 Task: Create a due date automation trigger when advanced on, on the wednesday after a card is due add fields without custom field "Resume" cleared at 11:00 AM.
Action: Mouse moved to (1003, 80)
Screenshot: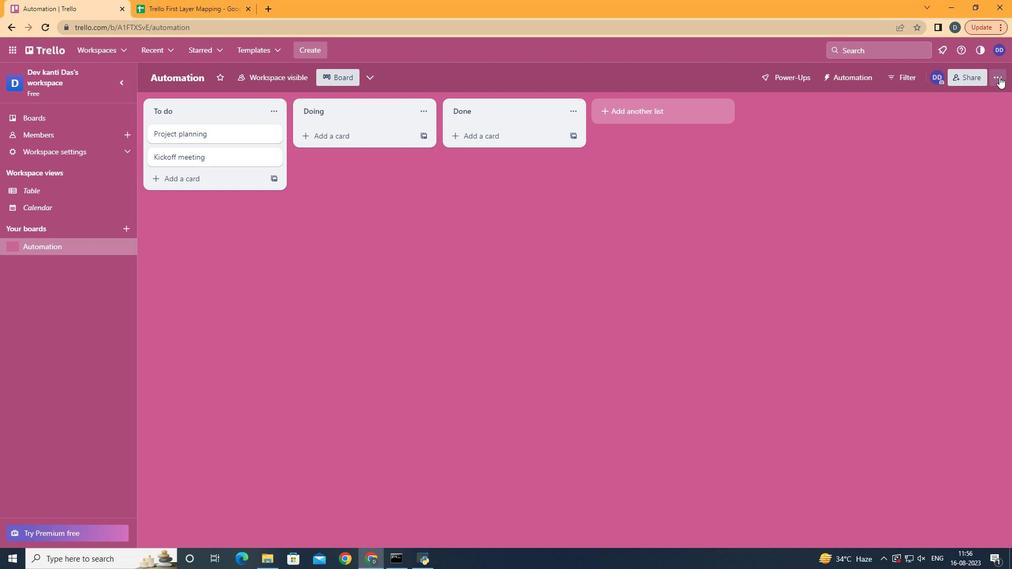 
Action: Mouse pressed left at (1003, 80)
Screenshot: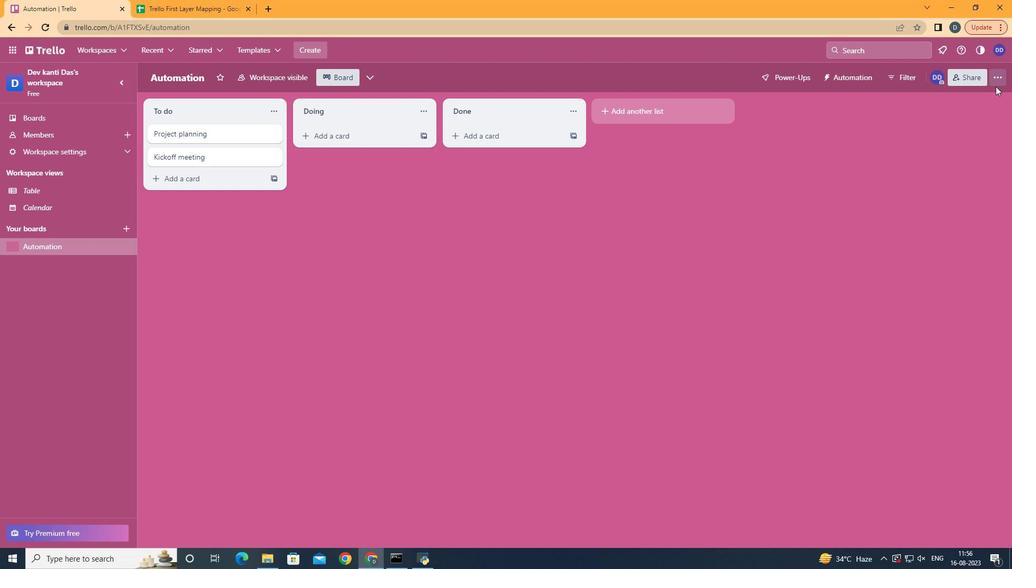 
Action: Mouse moved to (936, 236)
Screenshot: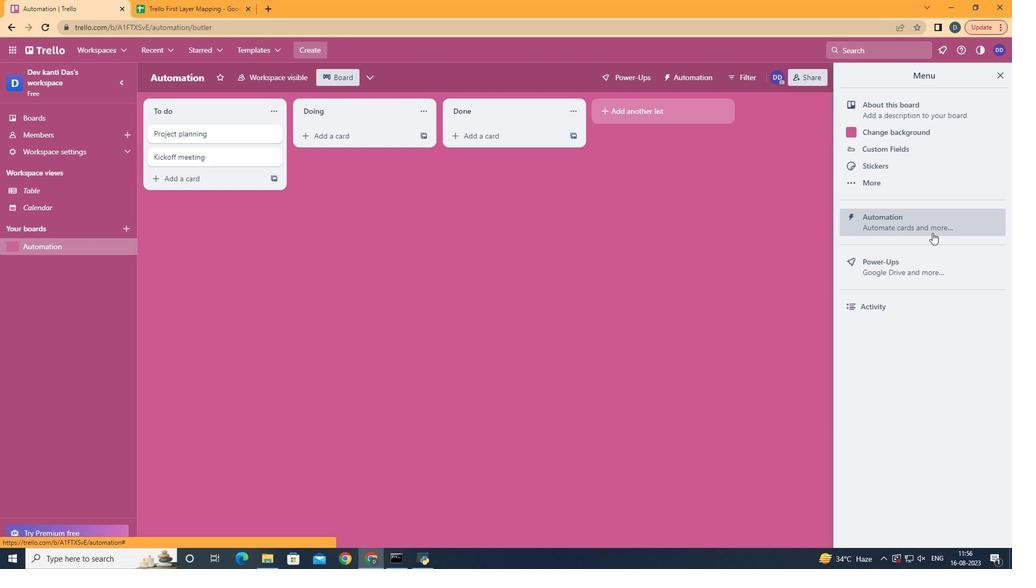 
Action: Mouse pressed left at (936, 236)
Screenshot: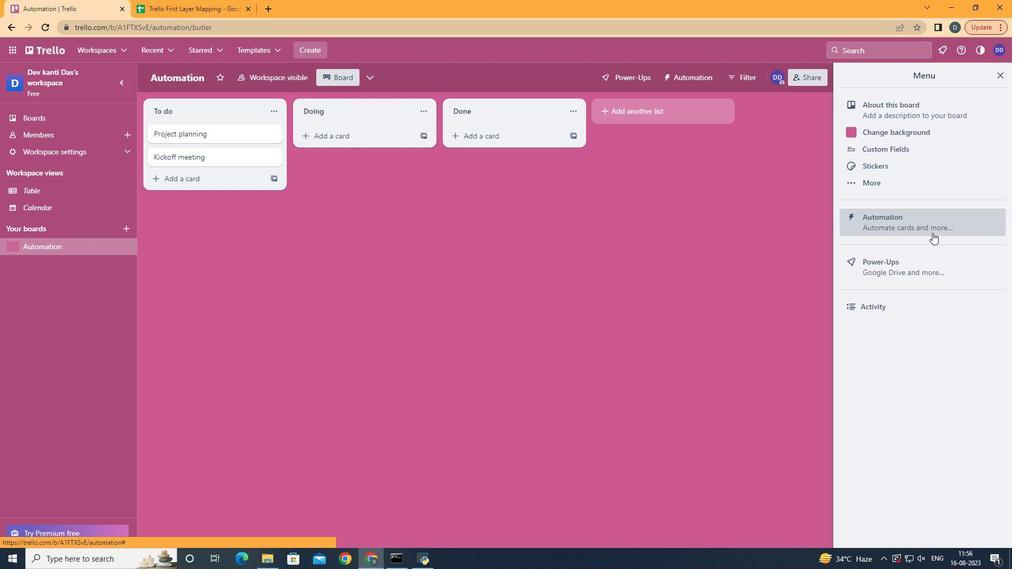 
Action: Mouse moved to (216, 213)
Screenshot: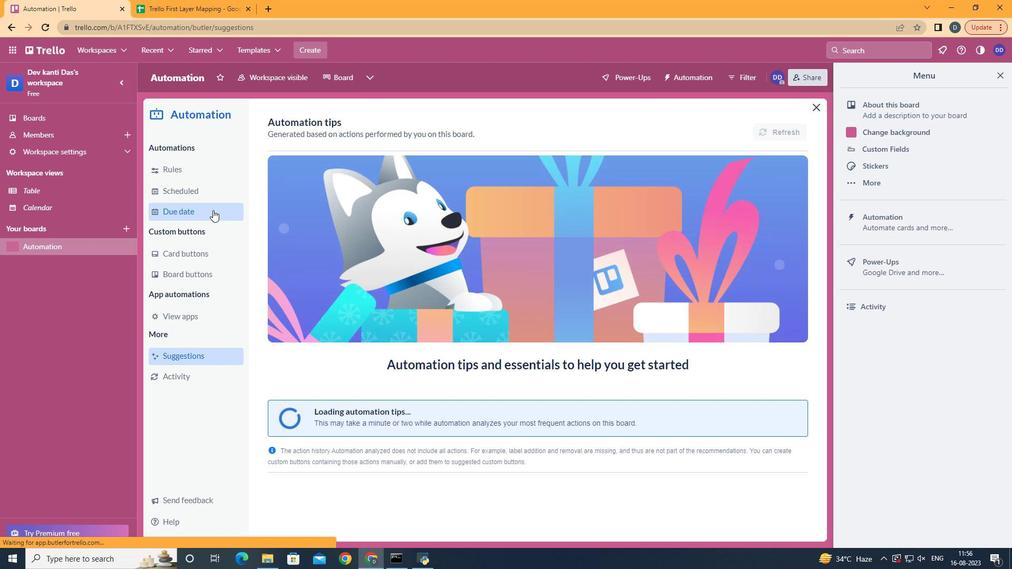 
Action: Mouse pressed left at (216, 213)
Screenshot: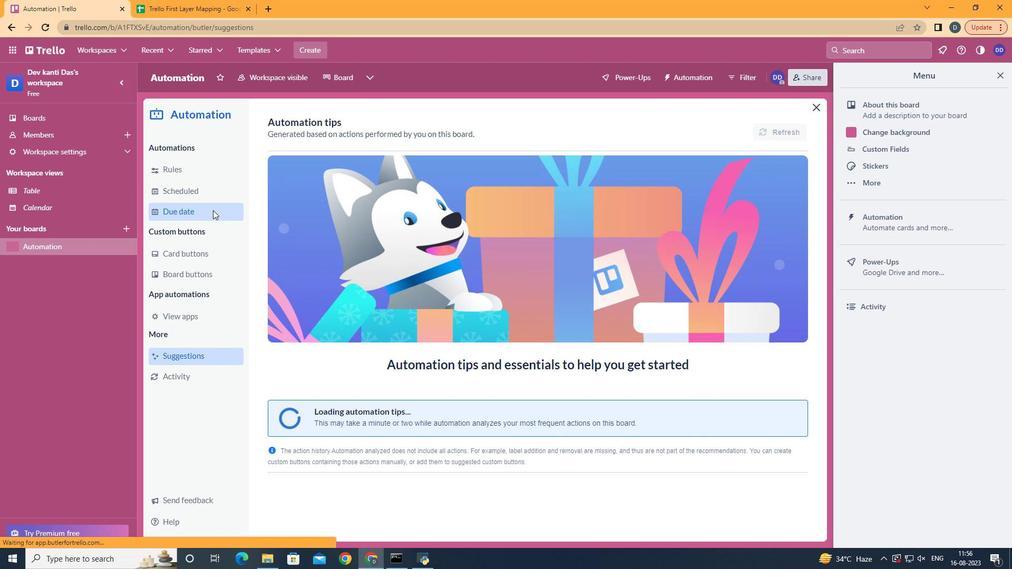 
Action: Mouse moved to (736, 122)
Screenshot: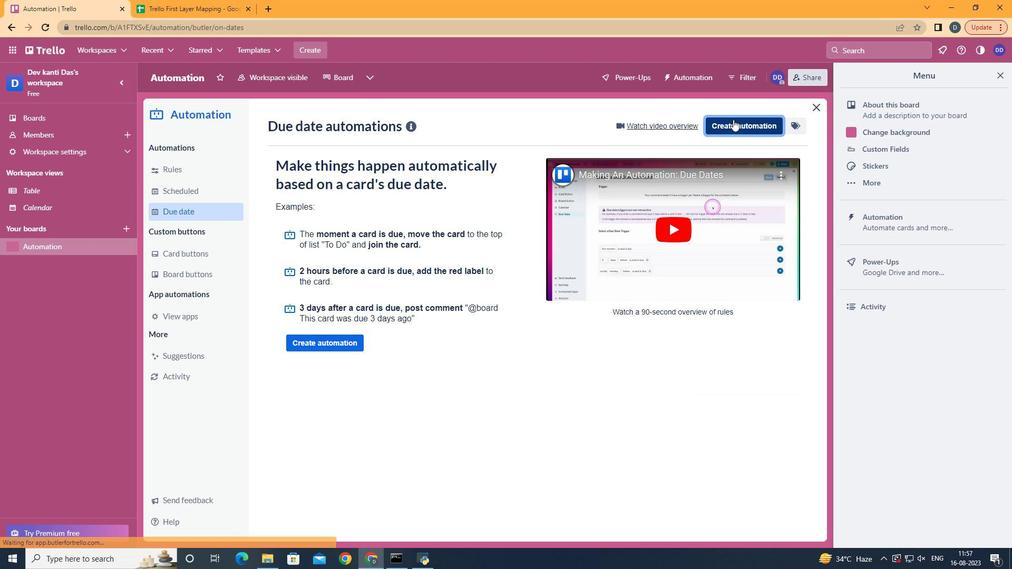 
Action: Mouse pressed left at (736, 122)
Screenshot: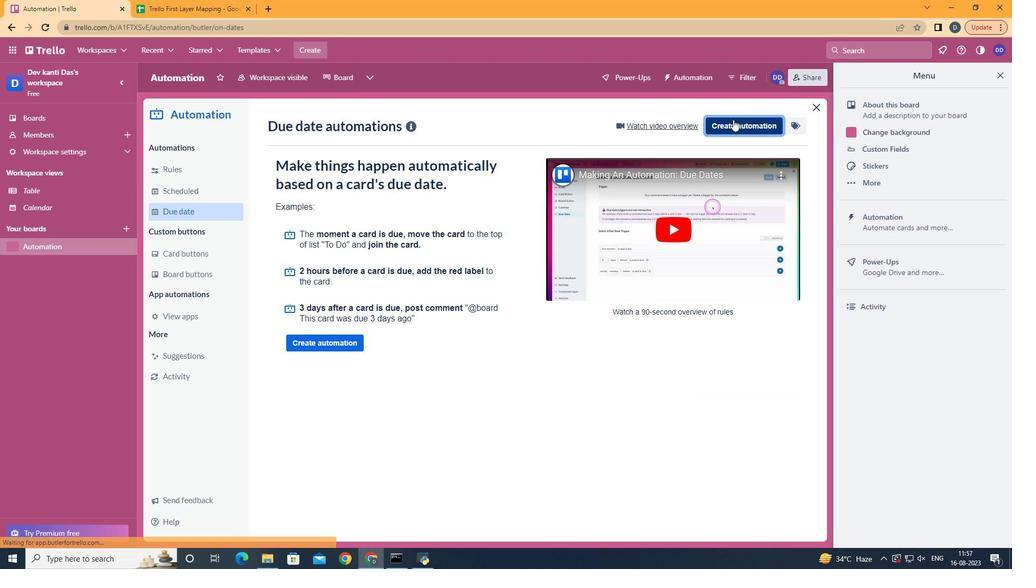 
Action: Mouse moved to (608, 231)
Screenshot: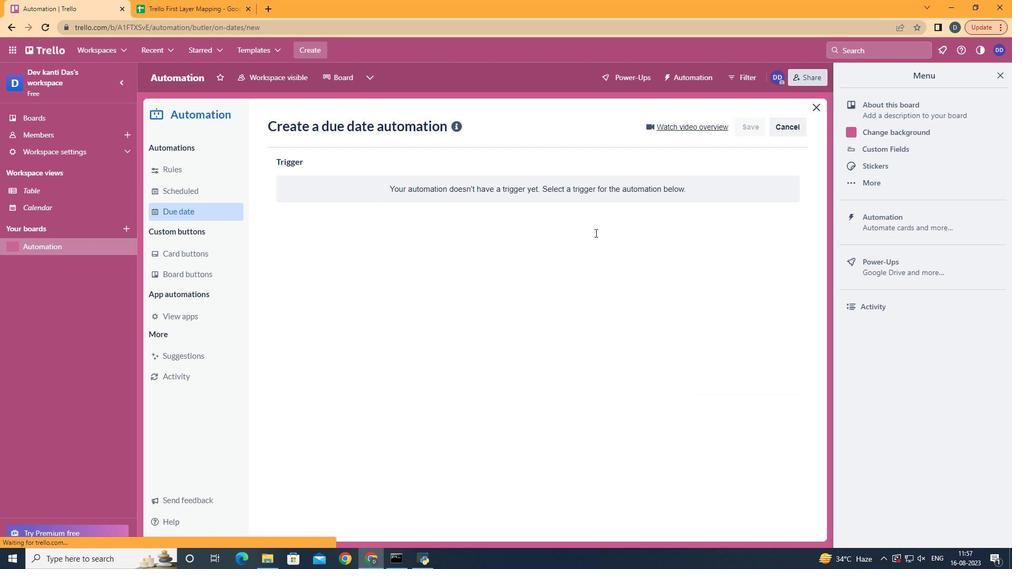 
Action: Mouse pressed left at (608, 231)
Screenshot: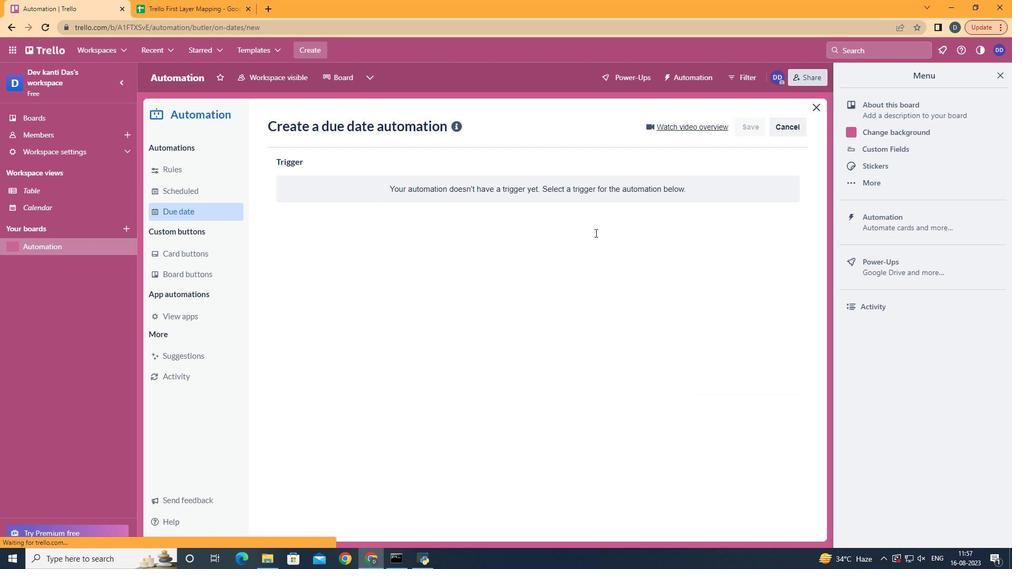 
Action: Mouse moved to (343, 320)
Screenshot: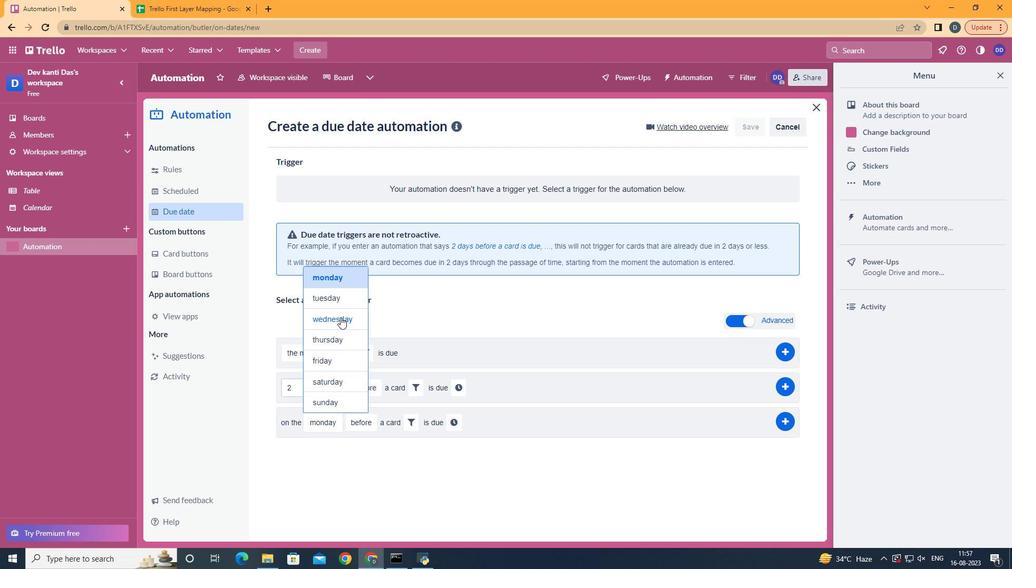
Action: Mouse pressed left at (343, 320)
Screenshot: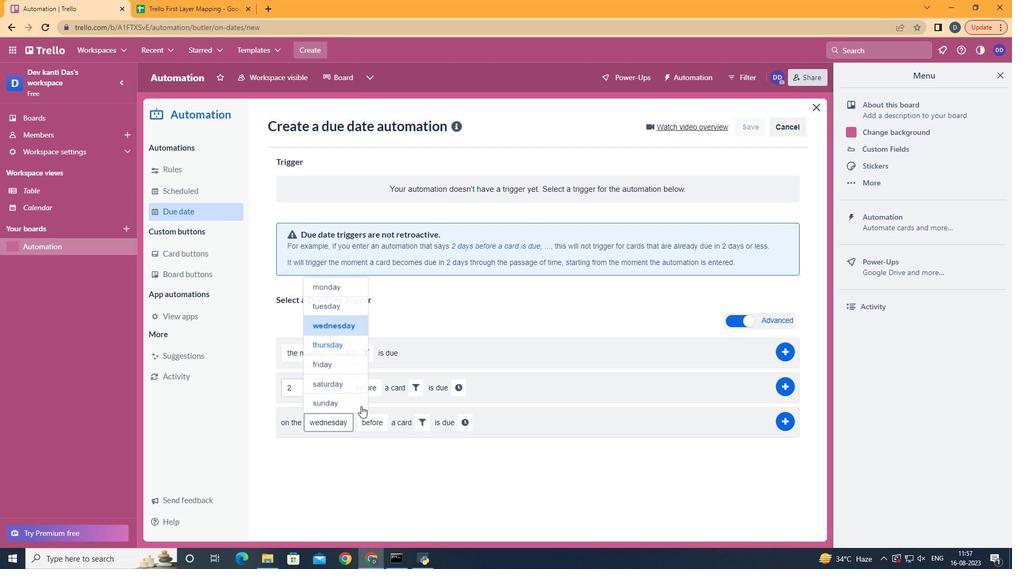 
Action: Mouse moved to (385, 462)
Screenshot: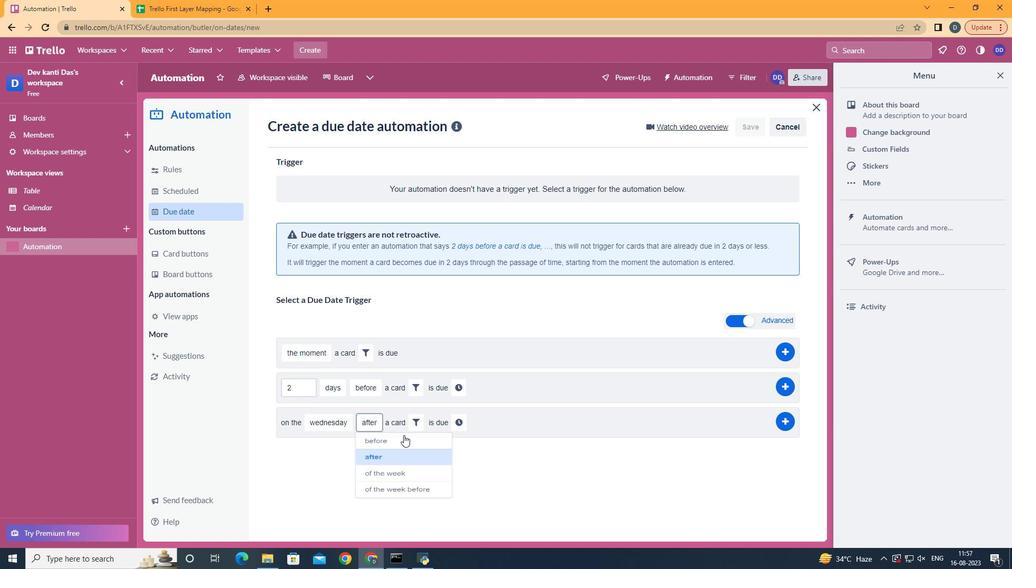 
Action: Mouse pressed left at (385, 462)
Screenshot: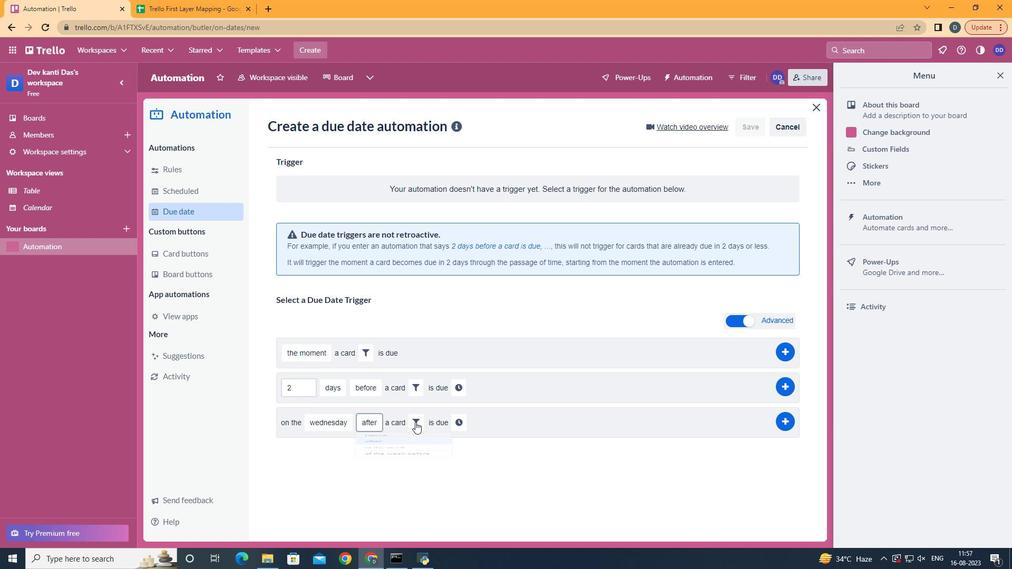 
Action: Mouse moved to (419, 420)
Screenshot: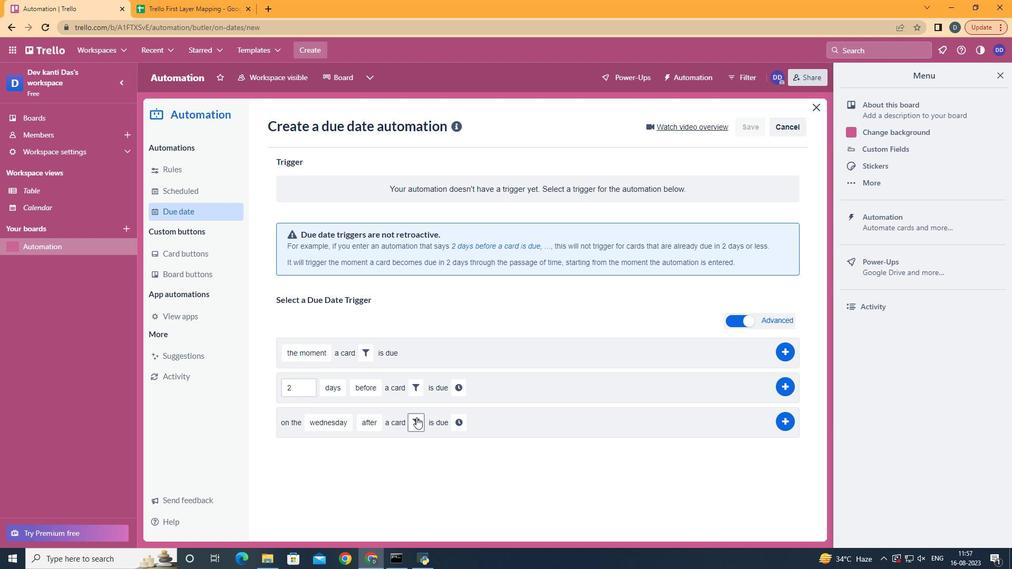 
Action: Mouse pressed left at (419, 420)
Screenshot: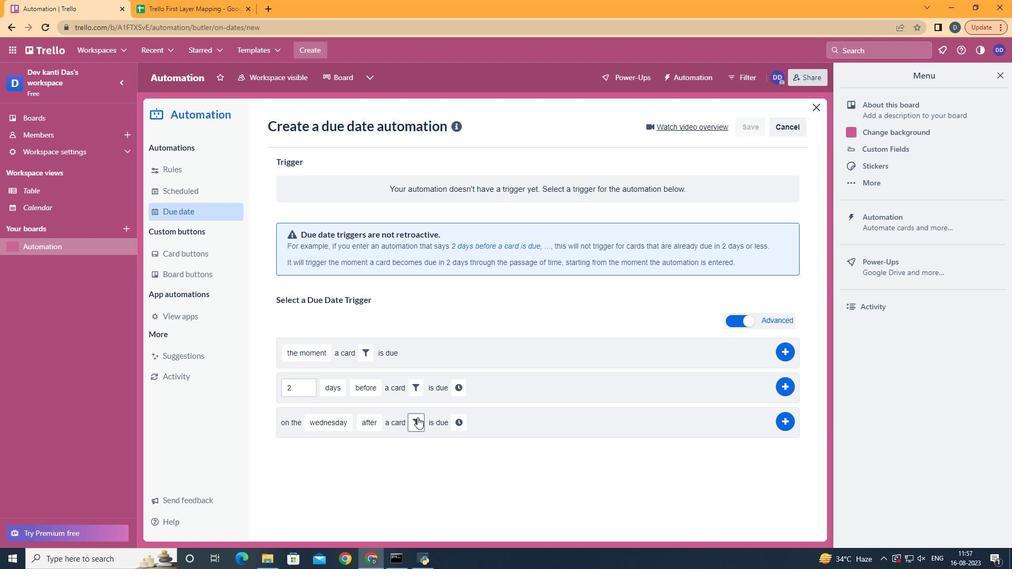 
Action: Mouse moved to (593, 465)
Screenshot: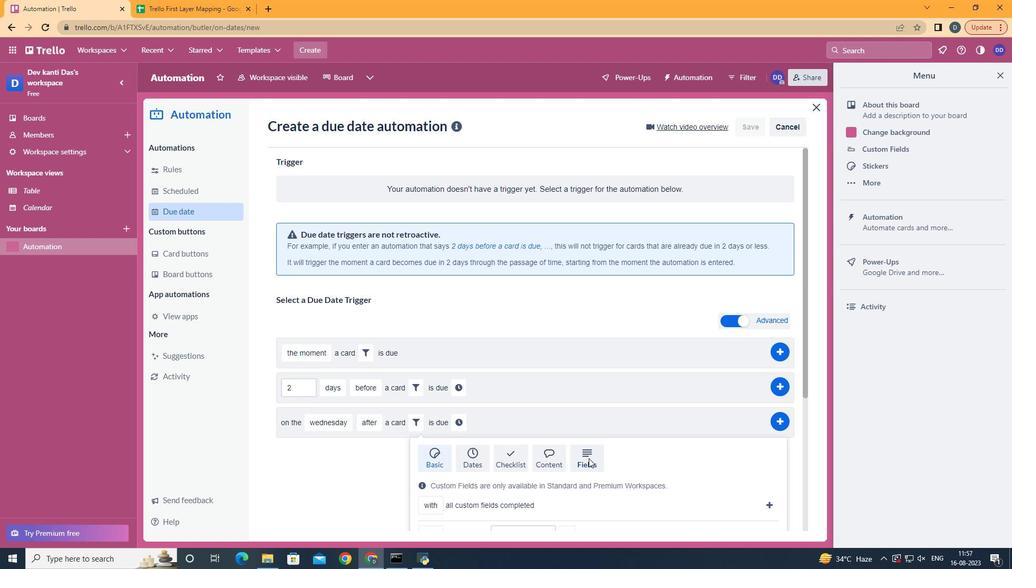 
Action: Mouse pressed left at (593, 465)
Screenshot: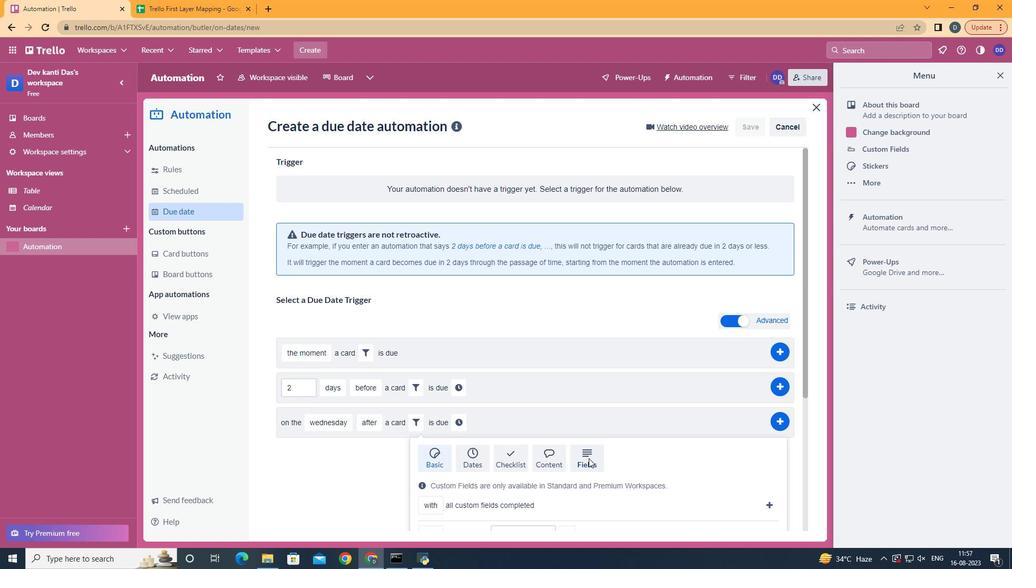 
Action: Mouse moved to (592, 462)
Screenshot: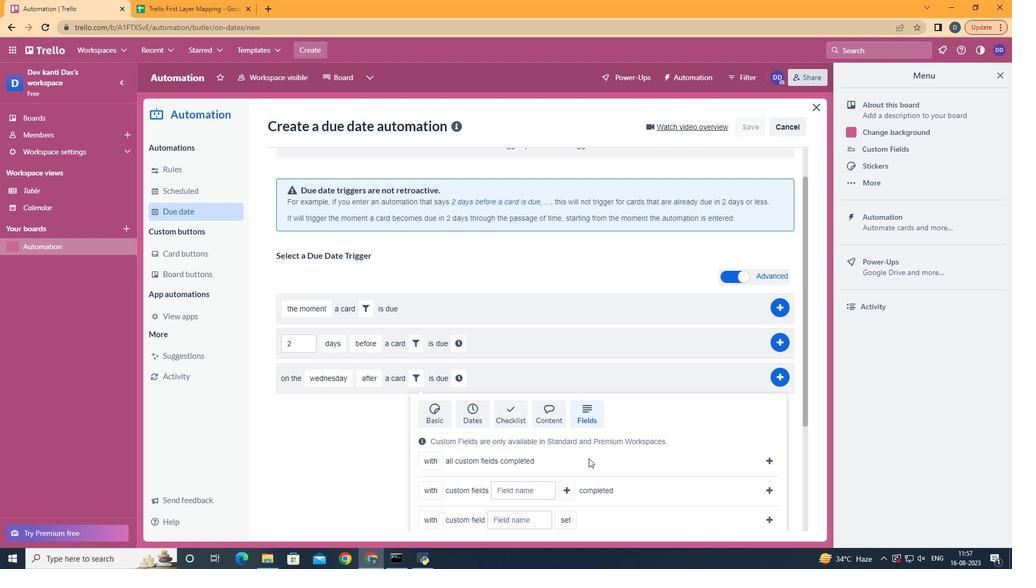 
Action: Mouse scrolled (592, 461) with delta (0, 0)
Screenshot: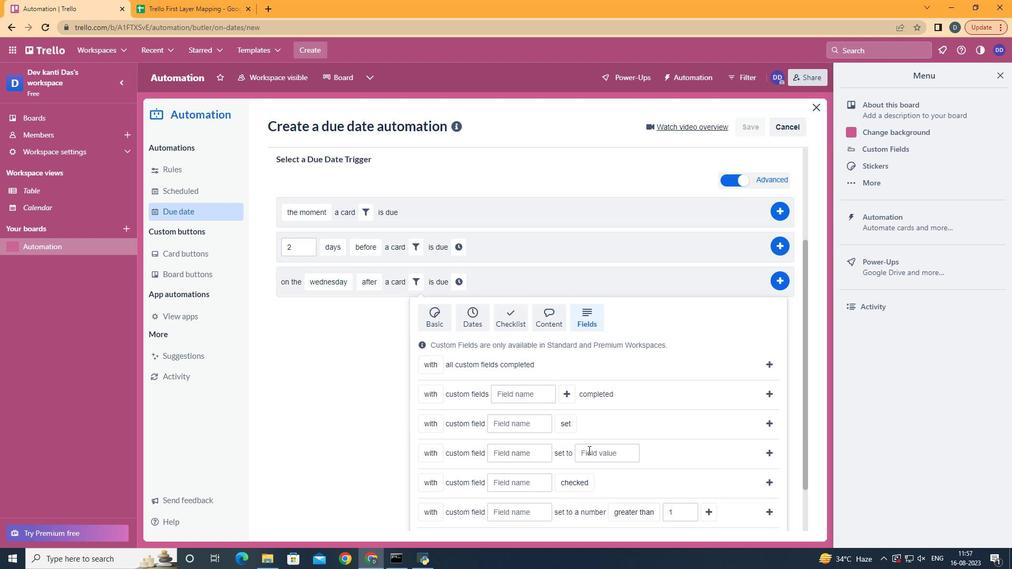 
Action: Mouse scrolled (592, 461) with delta (0, 0)
Screenshot: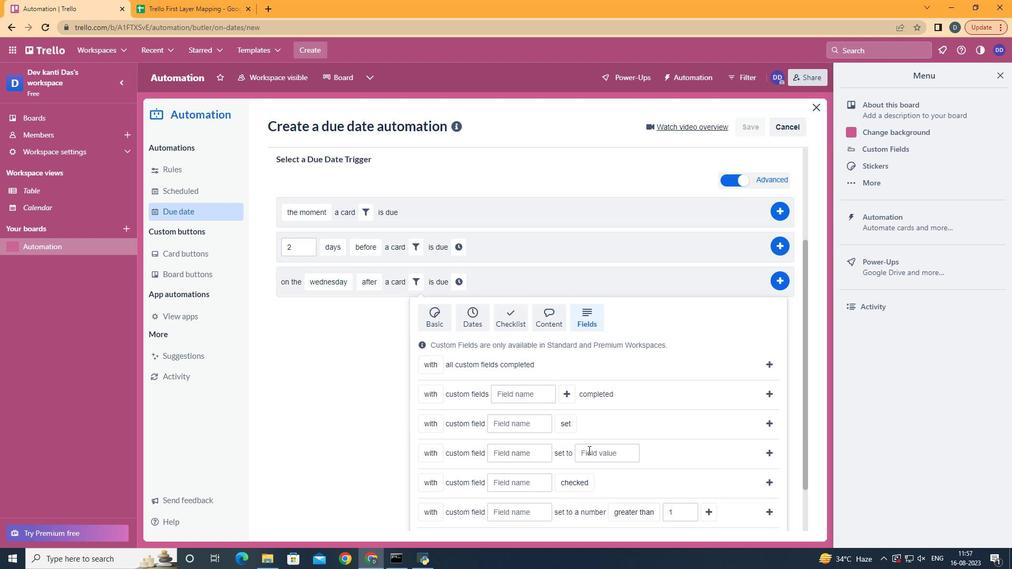 
Action: Mouse scrolled (592, 461) with delta (0, 0)
Screenshot: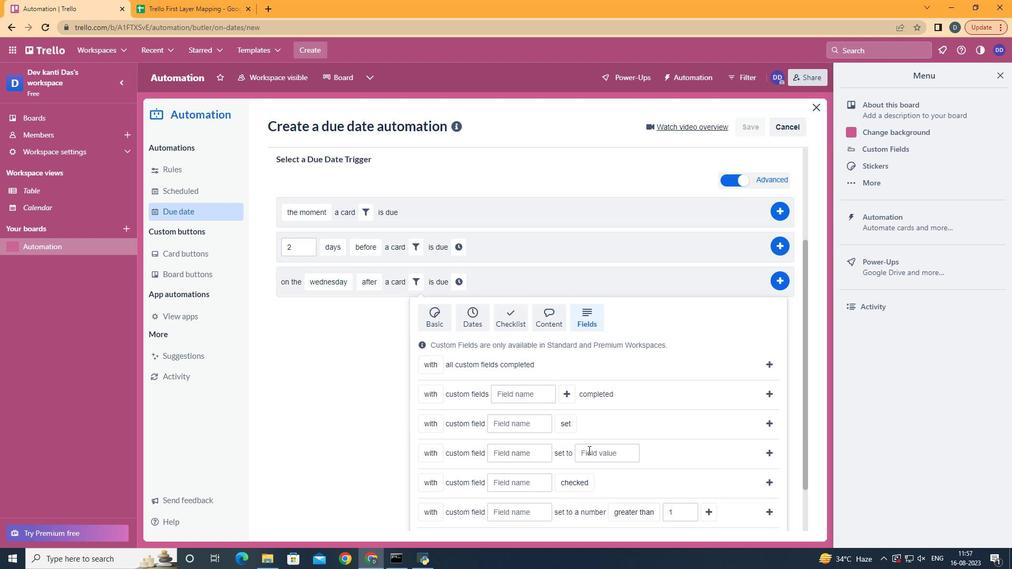 
Action: Mouse scrolled (592, 461) with delta (0, 0)
Screenshot: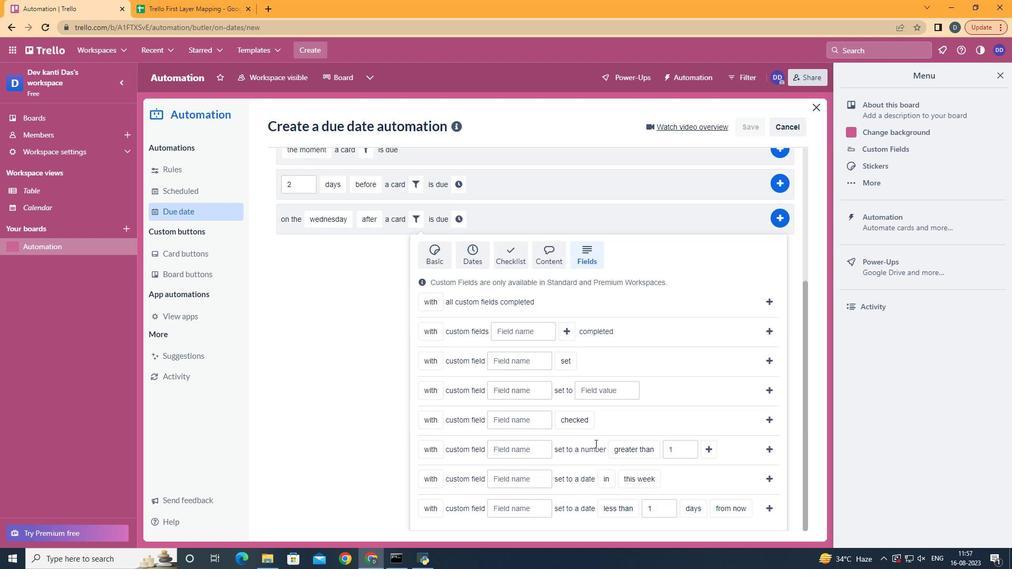 
Action: Mouse scrolled (592, 461) with delta (0, 0)
Screenshot: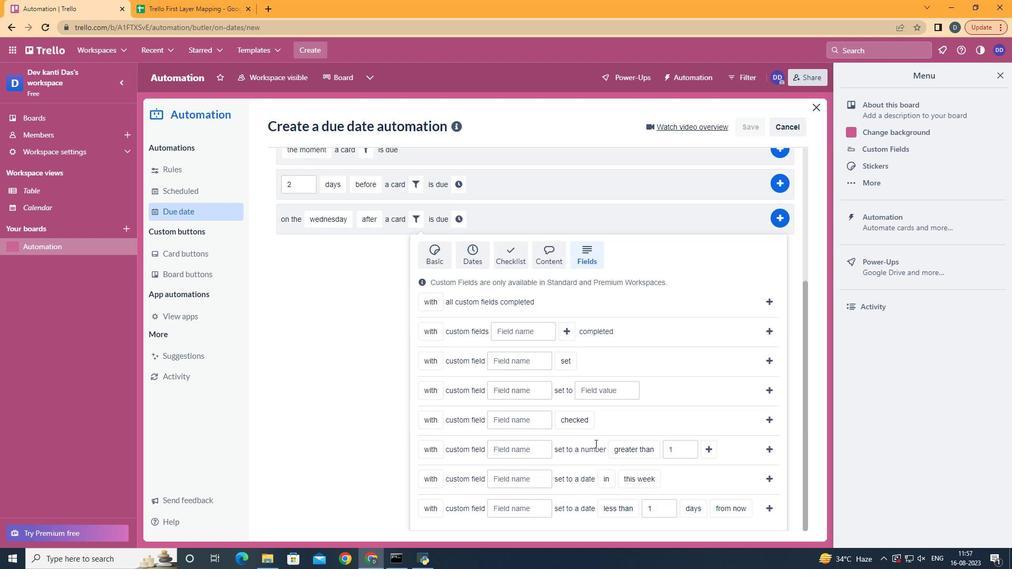 
Action: Mouse scrolled (592, 461) with delta (0, 0)
Screenshot: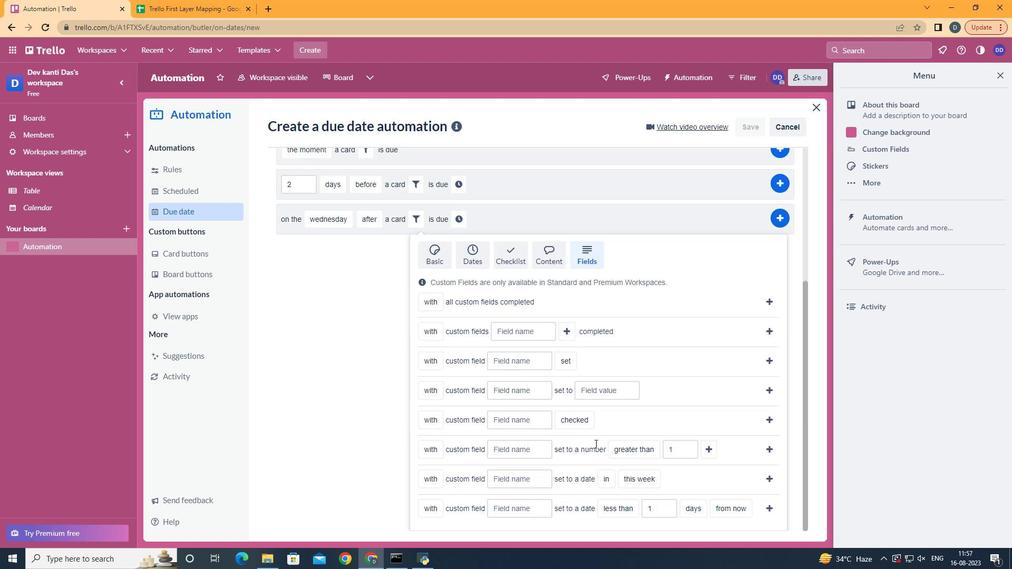 
Action: Mouse moved to (449, 400)
Screenshot: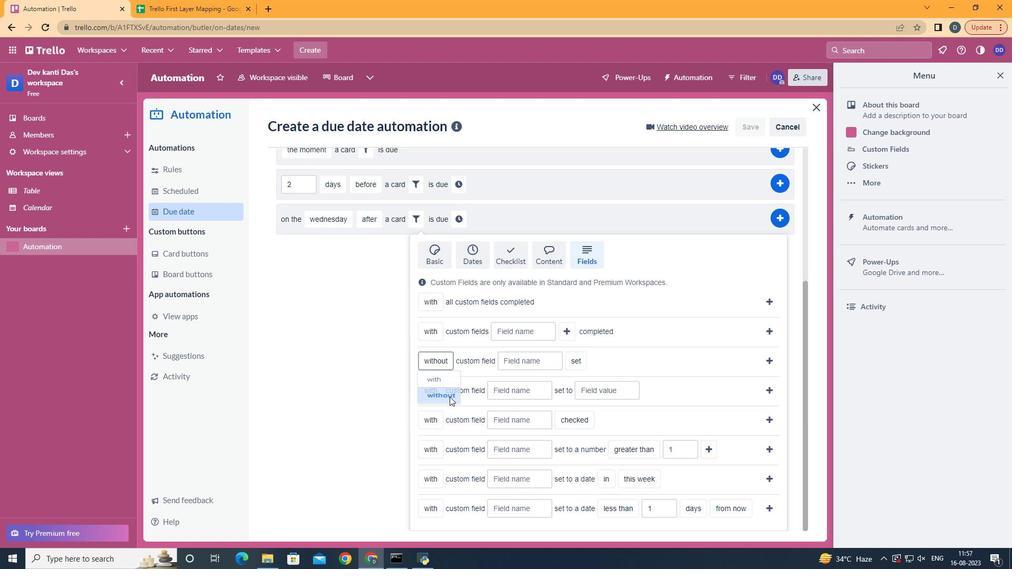 
Action: Mouse pressed left at (449, 400)
Screenshot: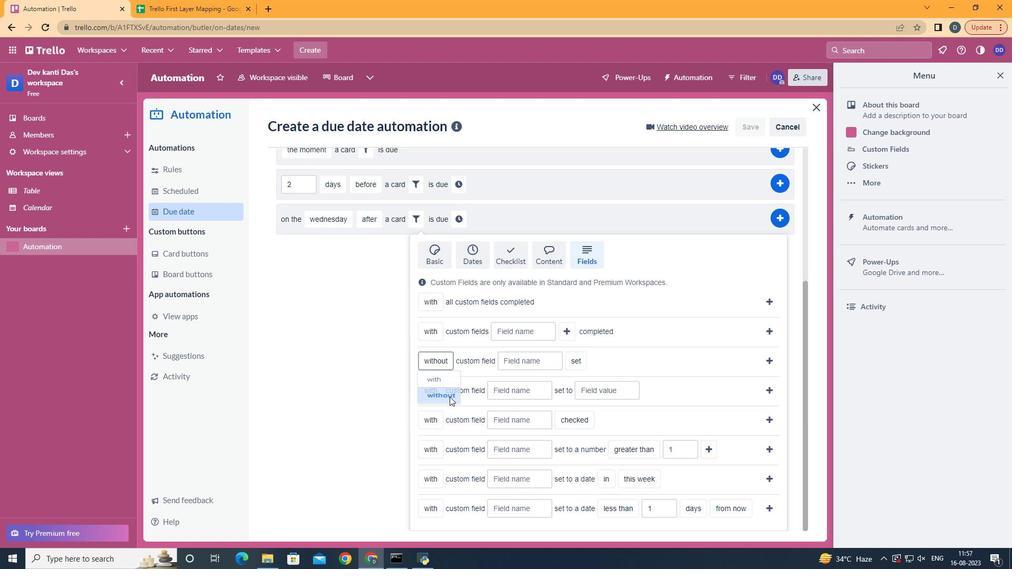 
Action: Mouse moved to (531, 363)
Screenshot: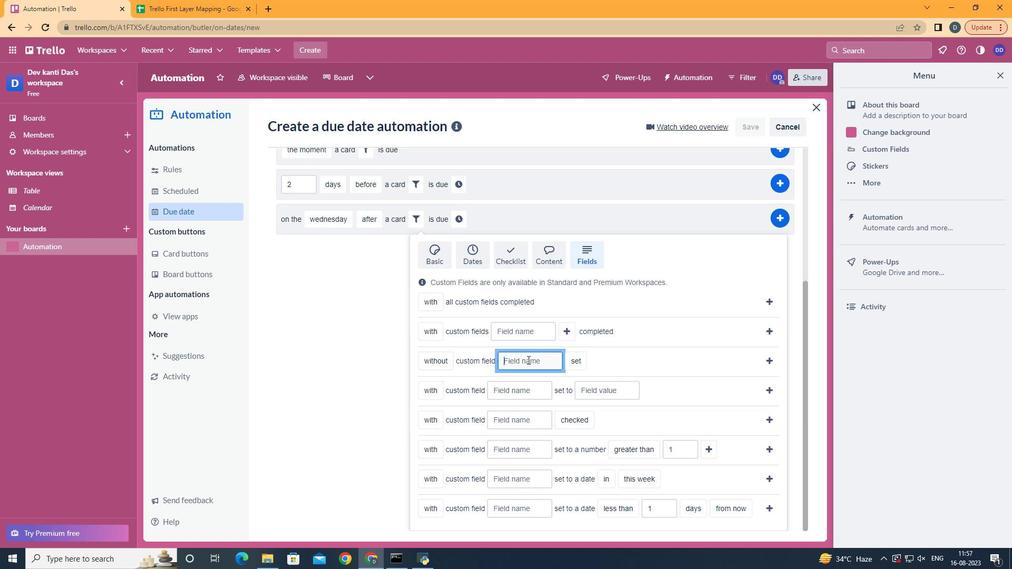 
Action: Mouse pressed left at (531, 363)
Screenshot: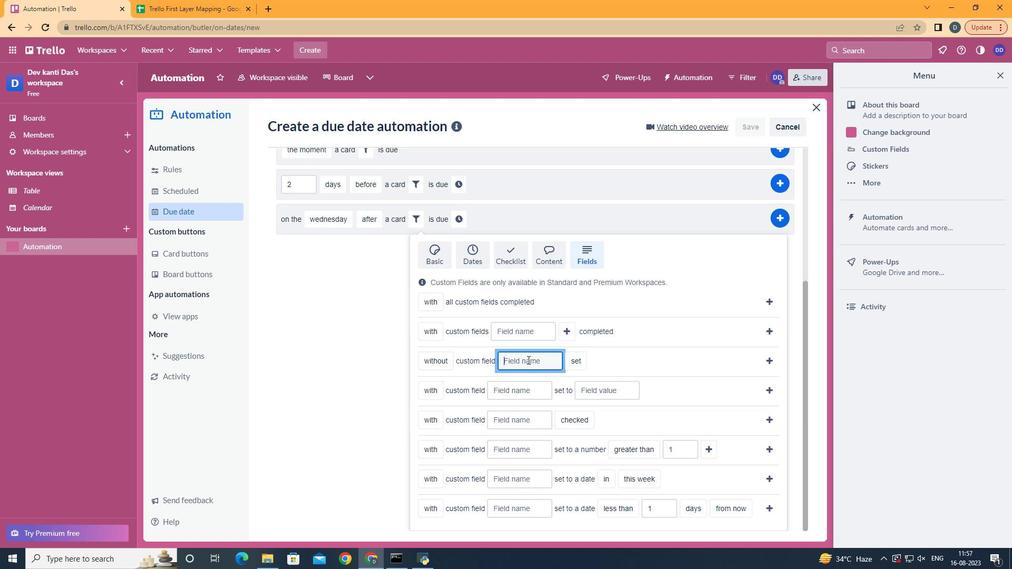 
Action: Key pressed <Key.shift>Resume
Screenshot: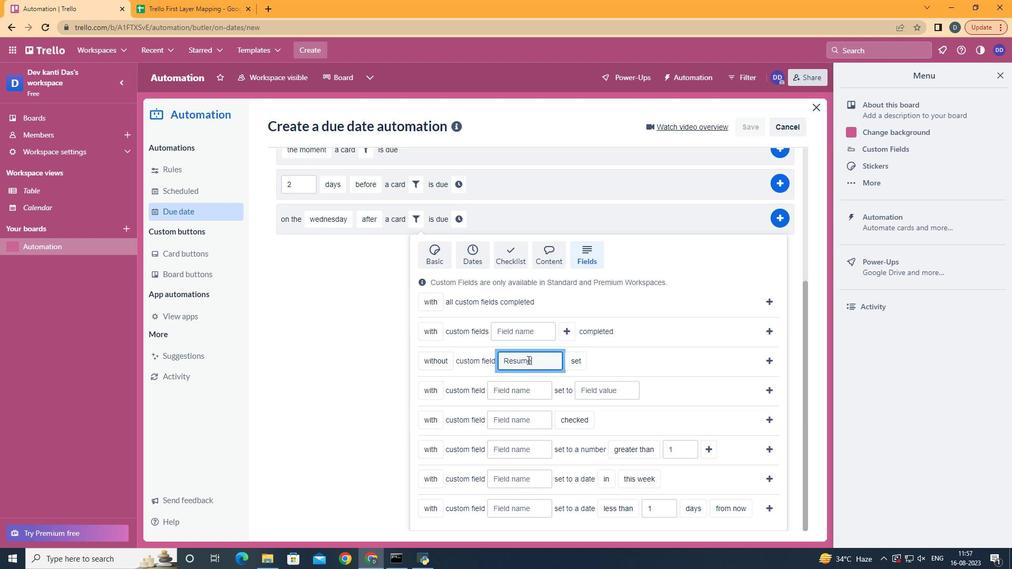 
Action: Mouse moved to (585, 408)
Screenshot: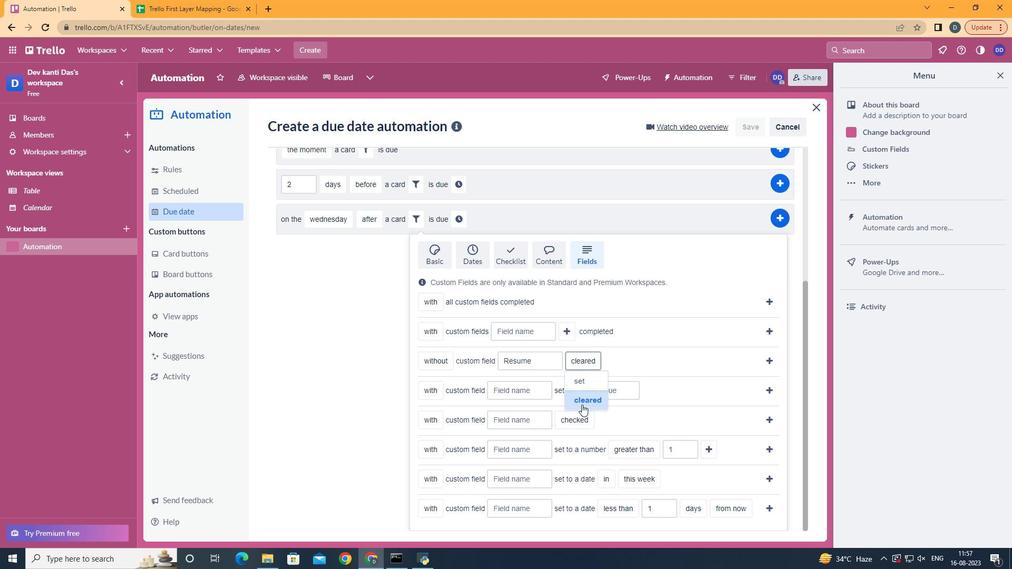 
Action: Mouse pressed left at (585, 408)
Screenshot: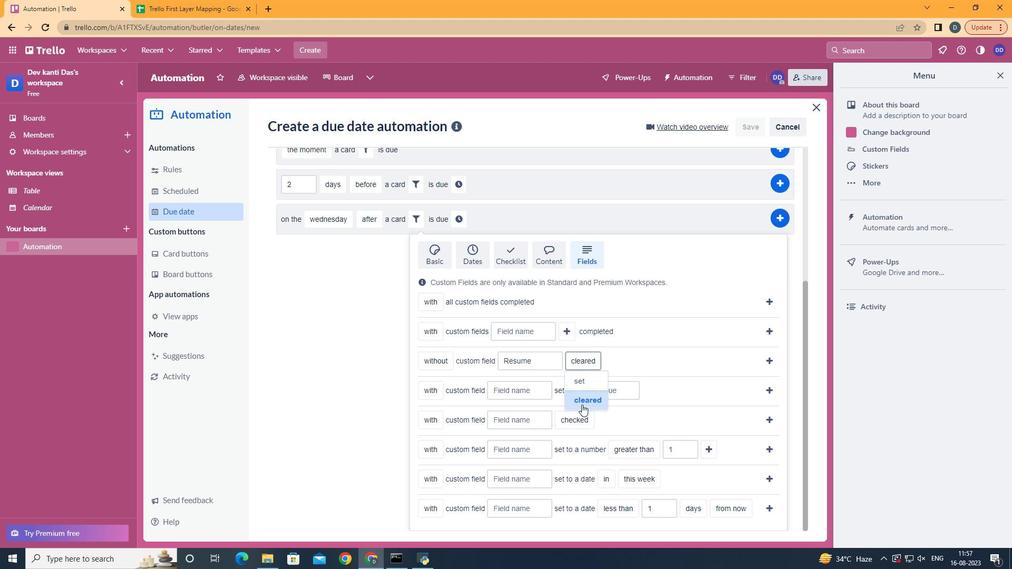 
Action: Mouse moved to (767, 362)
Screenshot: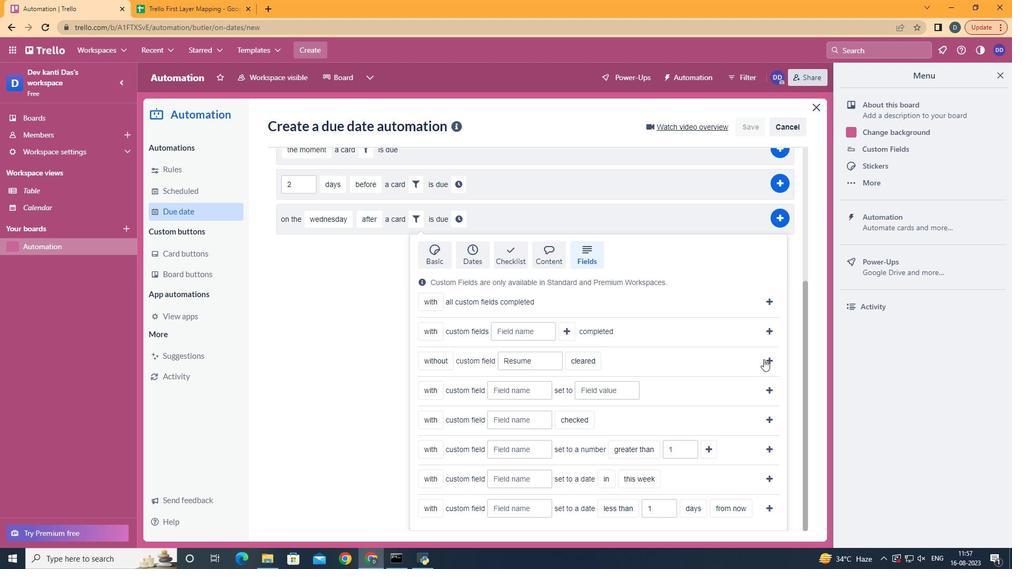 
Action: Mouse pressed left at (767, 362)
Screenshot: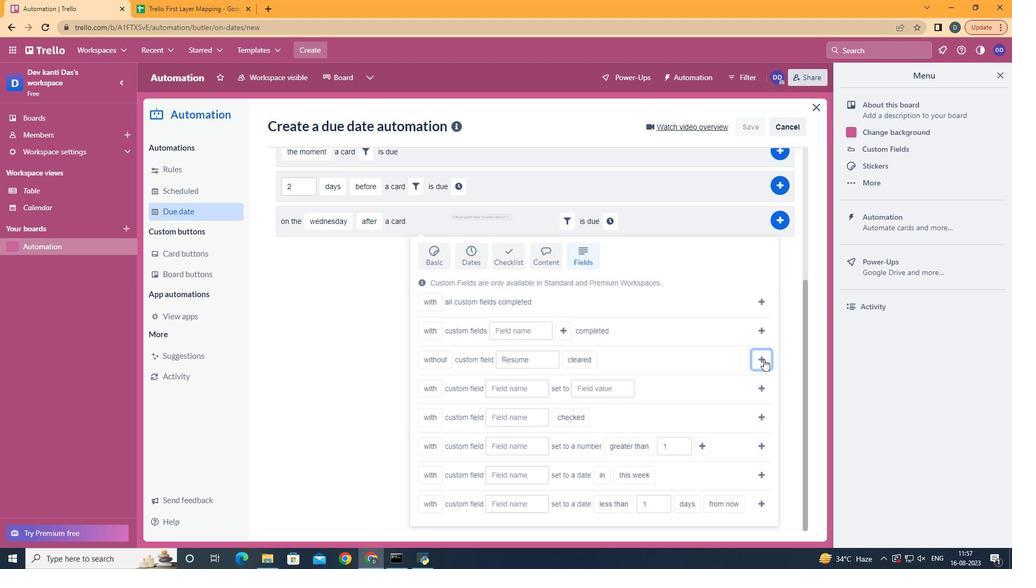
Action: Mouse moved to (617, 434)
Screenshot: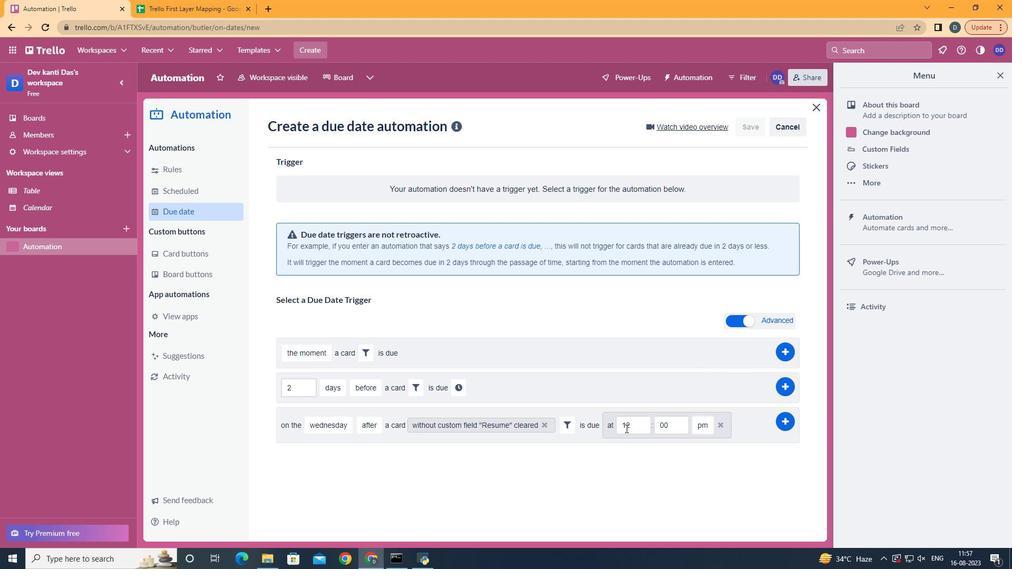 
Action: Mouse pressed left at (617, 434)
Screenshot: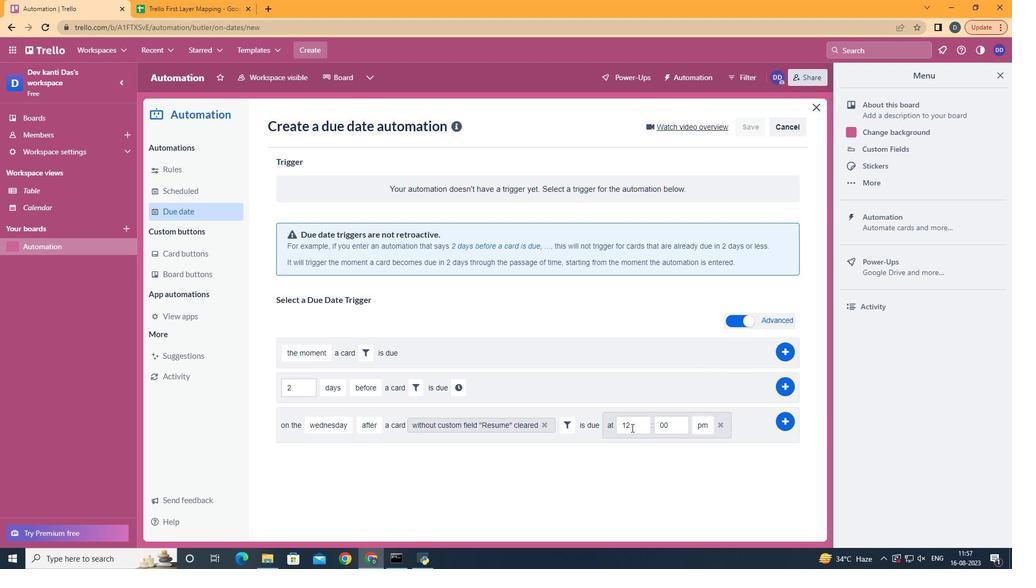 
Action: Mouse moved to (652, 432)
Screenshot: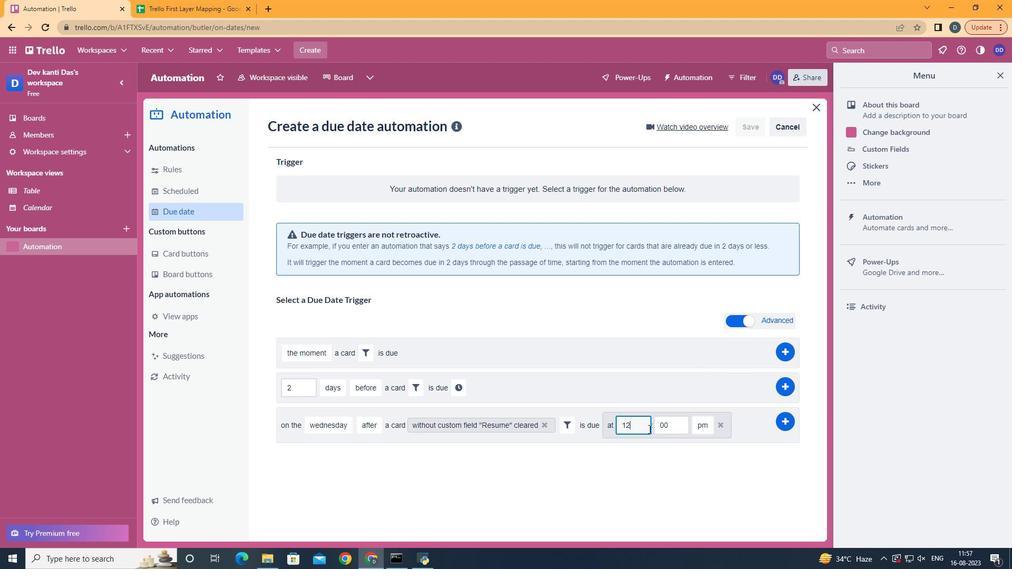 
Action: Mouse pressed left at (652, 432)
Screenshot: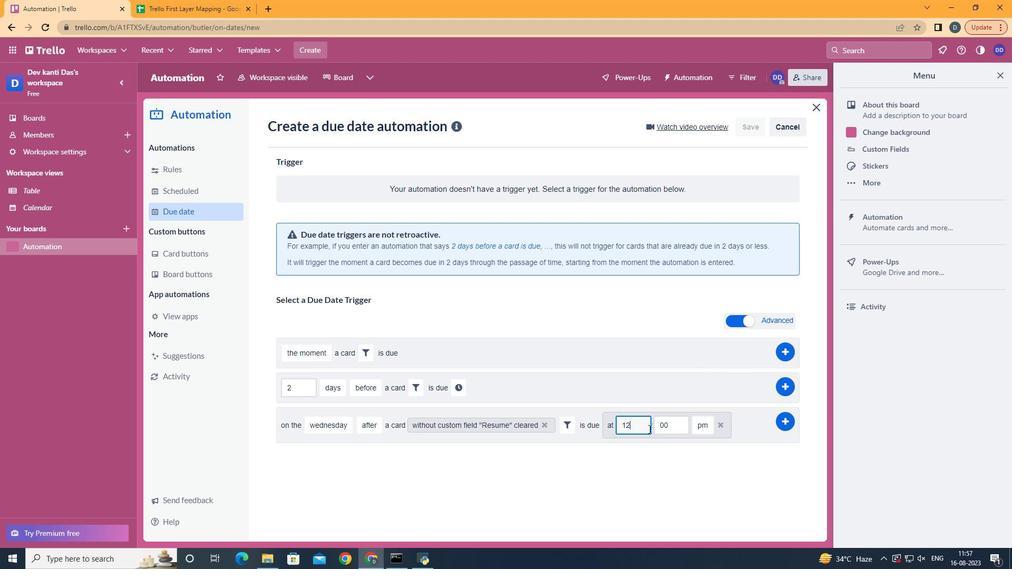 
Action: Mouse moved to (650, 433)
Screenshot: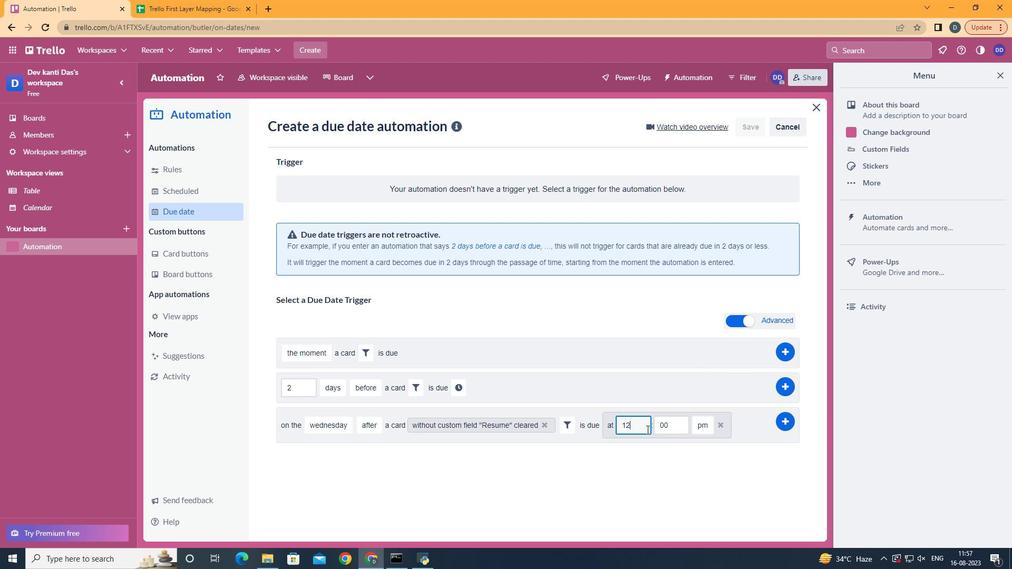 
Action: Key pressed <Key.backspace>1
Screenshot: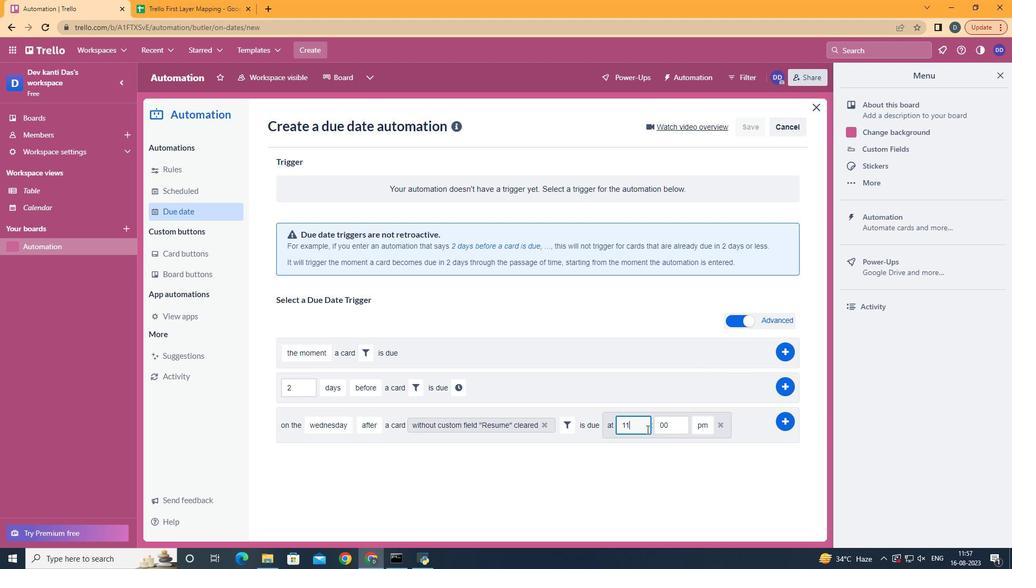
Action: Mouse moved to (709, 456)
Screenshot: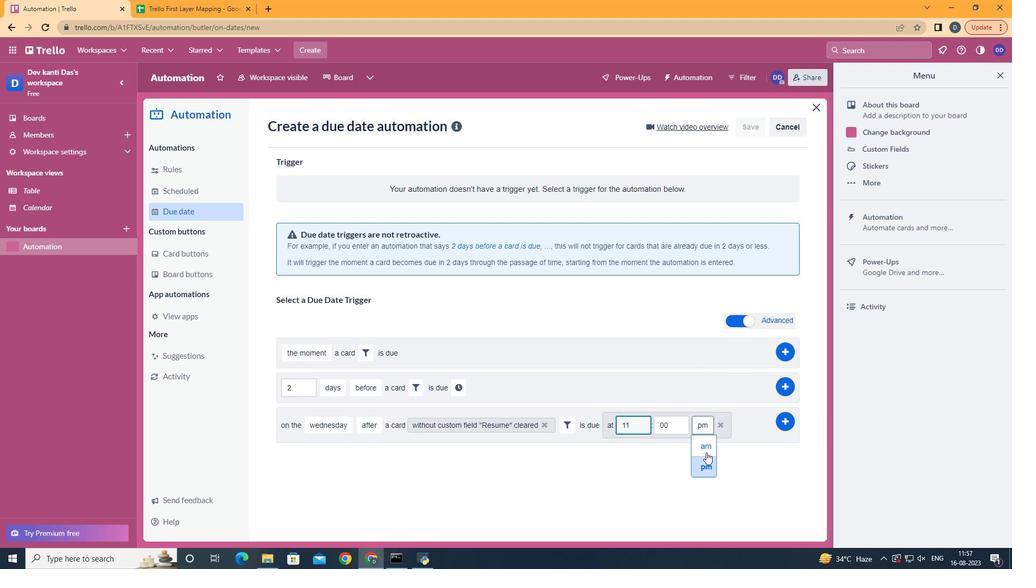 
Action: Mouse pressed left at (709, 456)
Screenshot: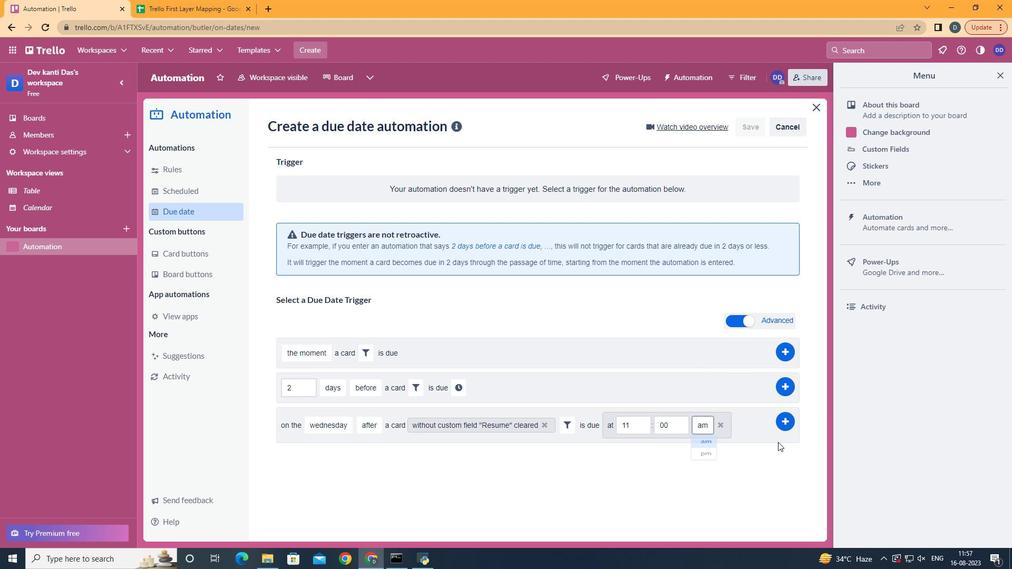 
Action: Mouse moved to (780, 428)
Screenshot: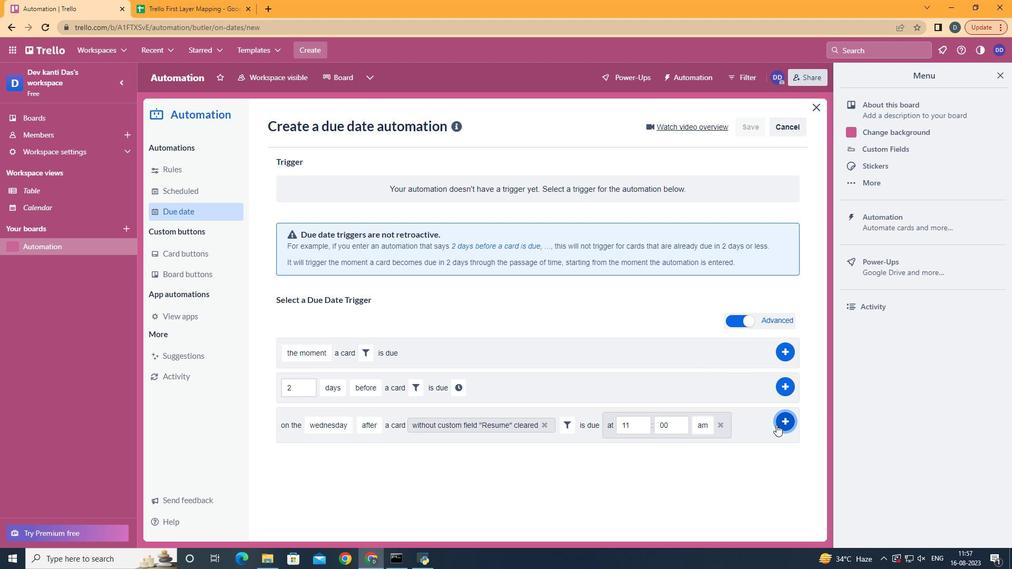 
Action: Mouse pressed left at (780, 428)
Screenshot: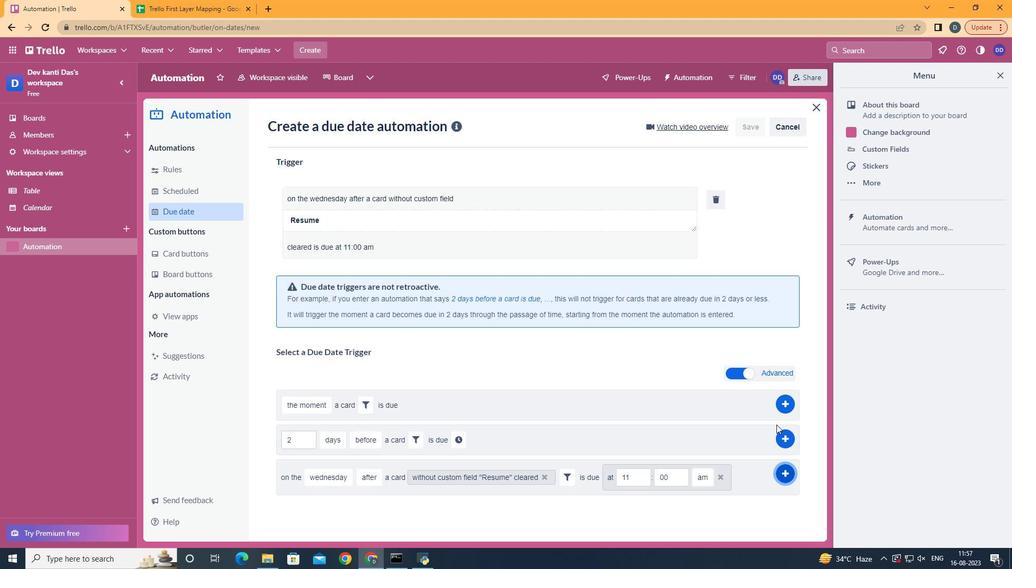 
Action: Mouse moved to (777, 433)
Screenshot: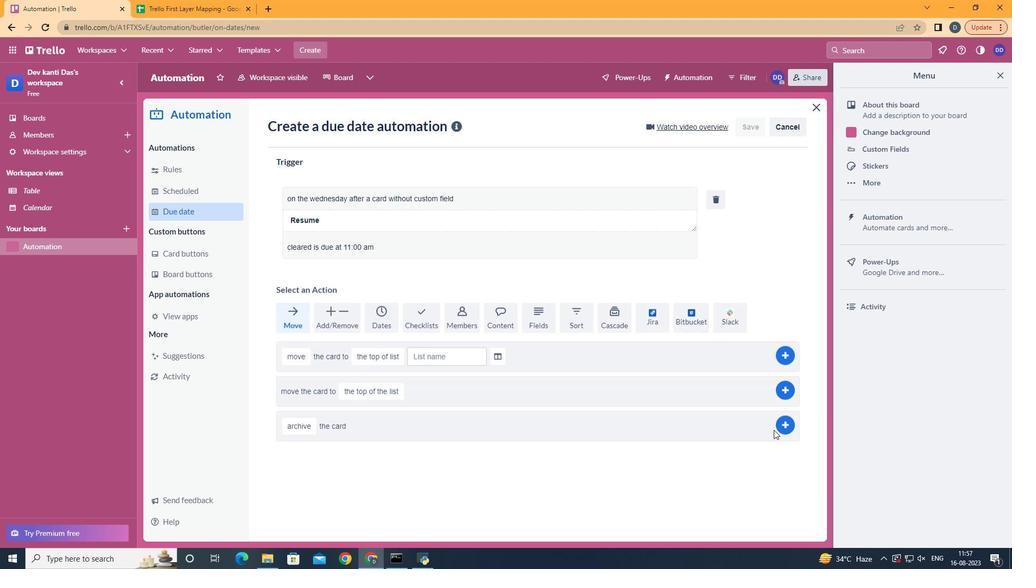 
